 Task: Add Four Sigmatic Mushroom Coffee Latte Mix with Lion's Mane Packet to the cart.
Action: Mouse pressed left at (13, 109)
Screenshot: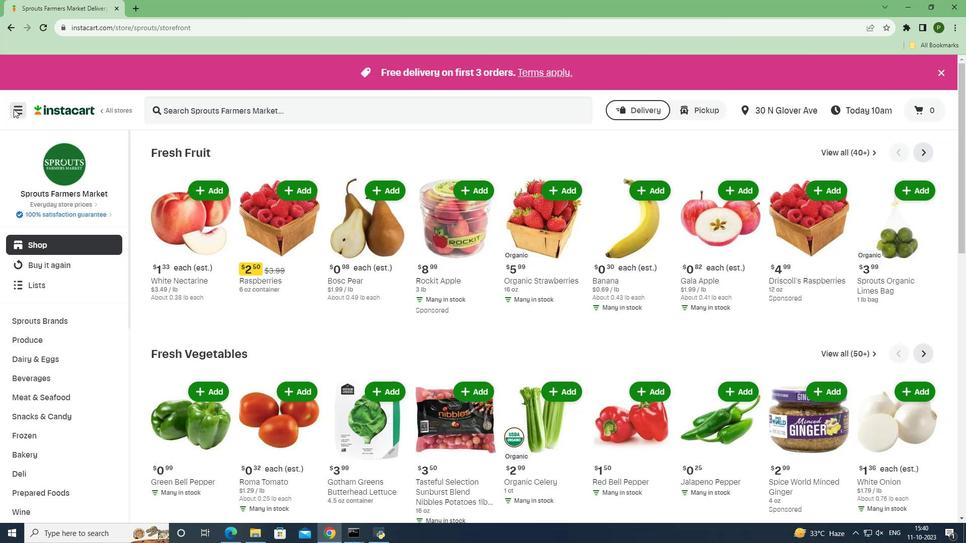 
Action: Mouse moved to (11, 271)
Screenshot: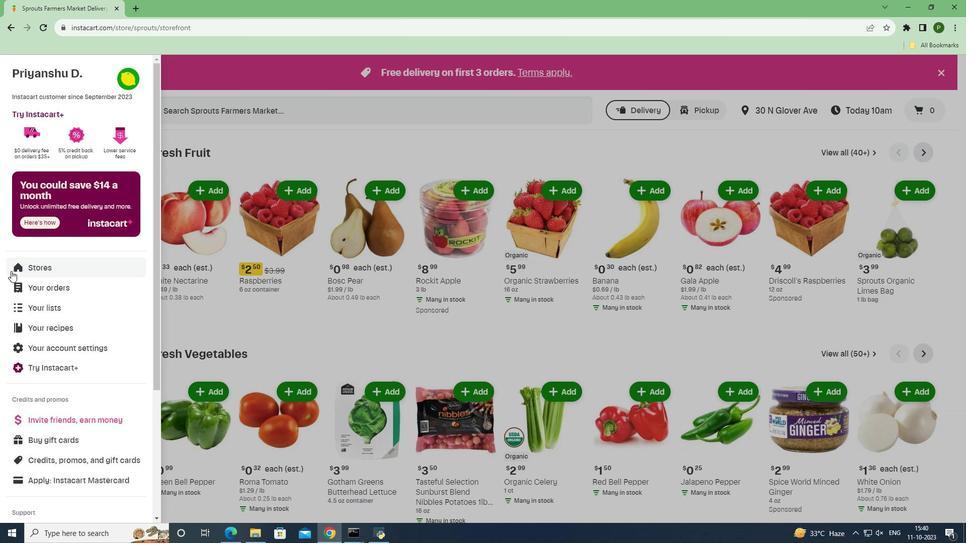 
Action: Mouse pressed left at (11, 271)
Screenshot: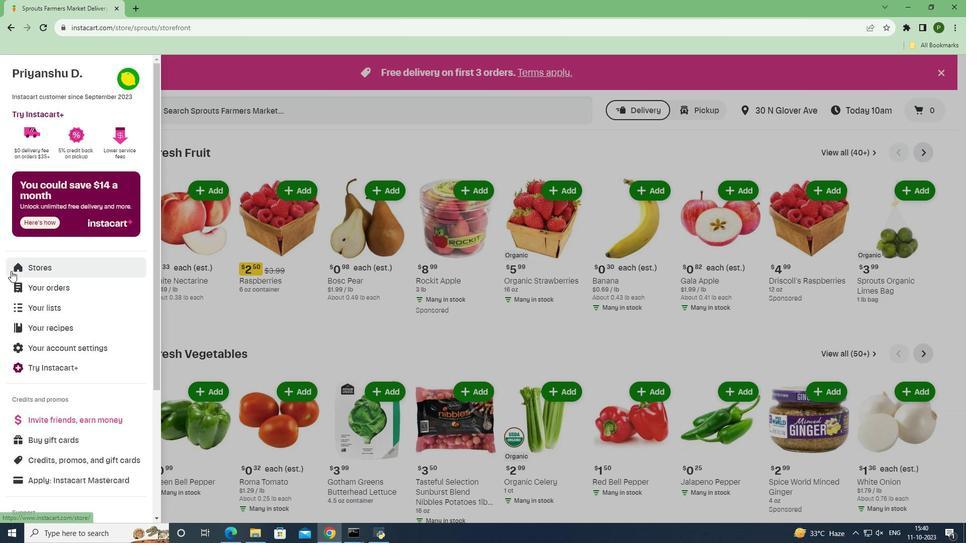 
Action: Mouse moved to (238, 113)
Screenshot: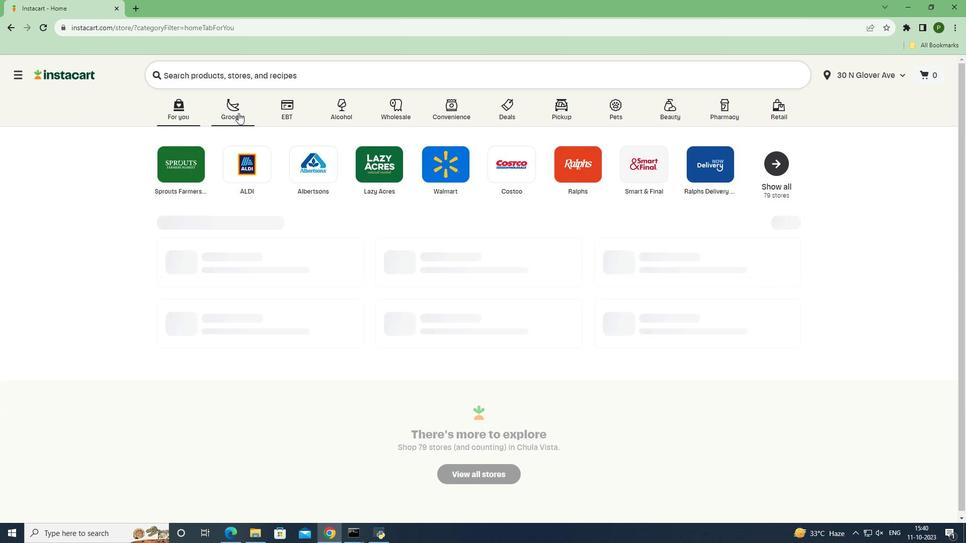 
Action: Mouse pressed left at (238, 113)
Screenshot: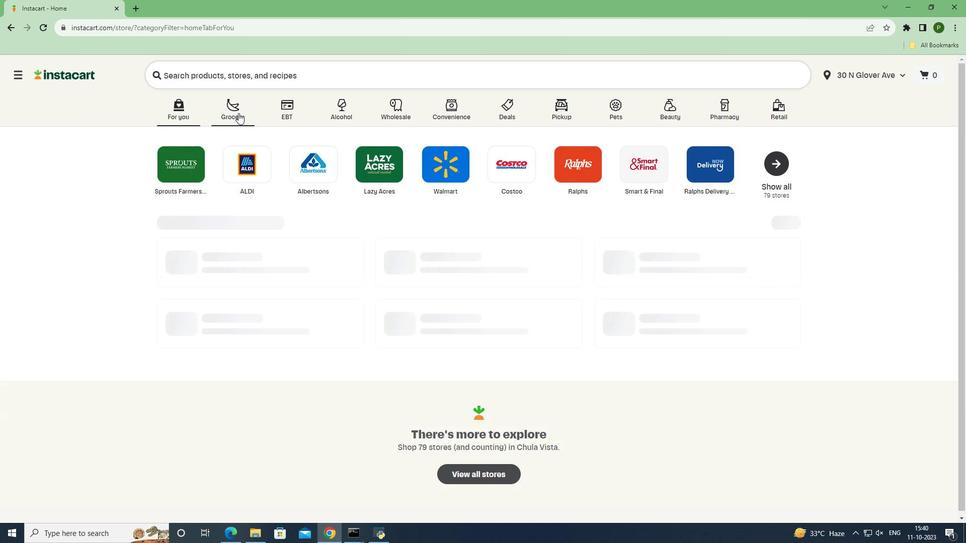 
Action: Mouse moved to (388, 228)
Screenshot: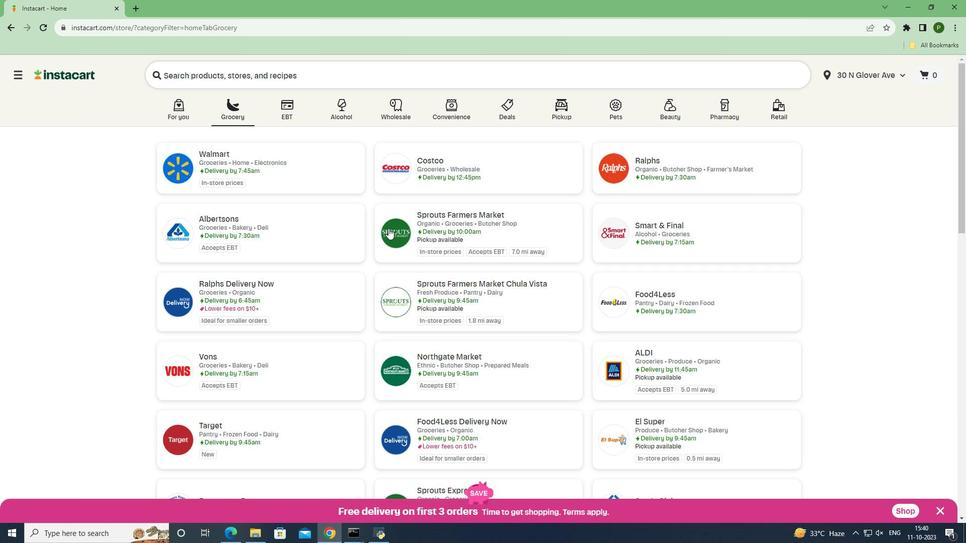 
Action: Mouse pressed left at (388, 228)
Screenshot: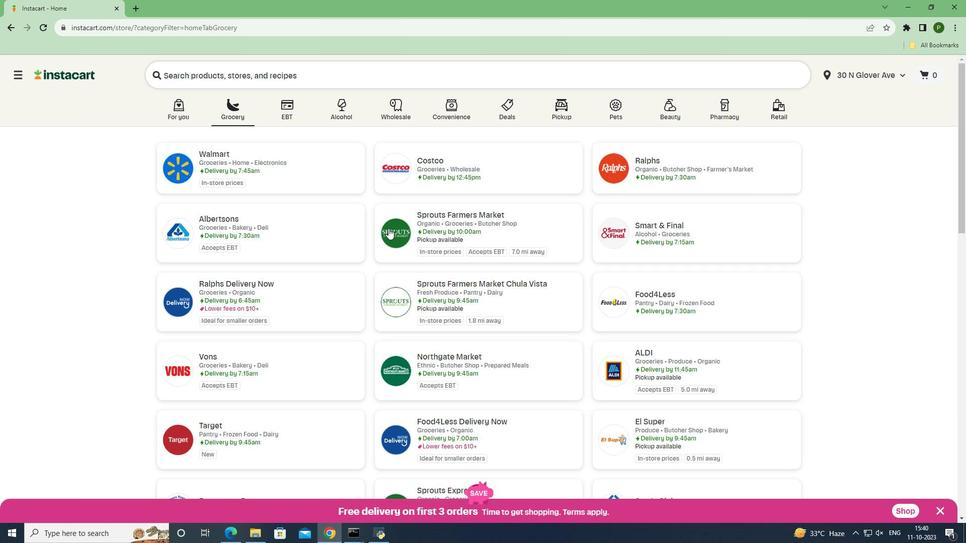 
Action: Mouse moved to (72, 382)
Screenshot: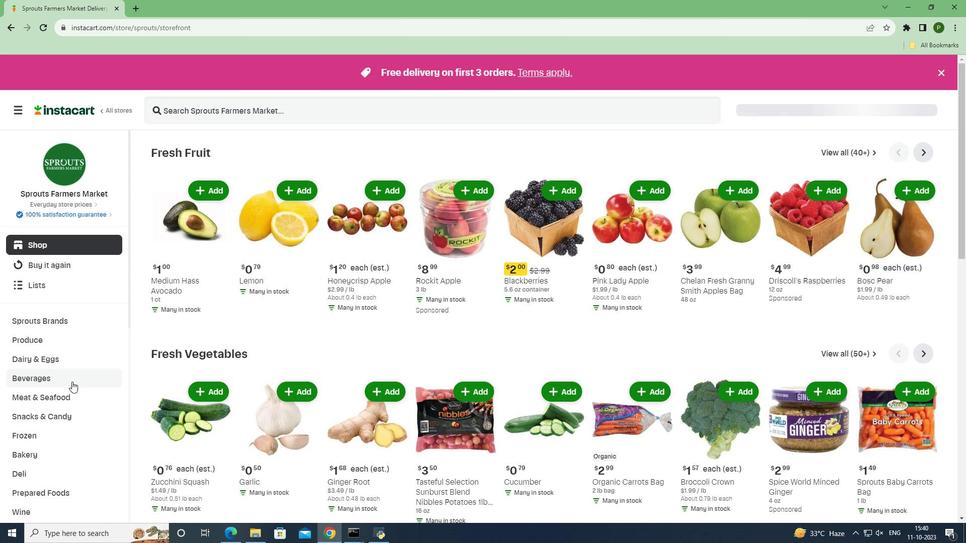 
Action: Mouse pressed left at (72, 382)
Screenshot: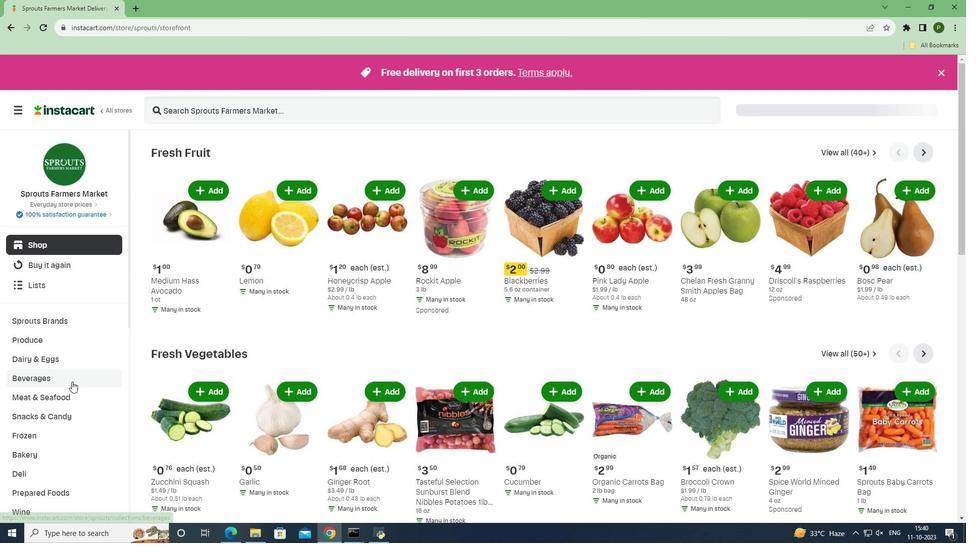 
Action: Mouse moved to (50, 437)
Screenshot: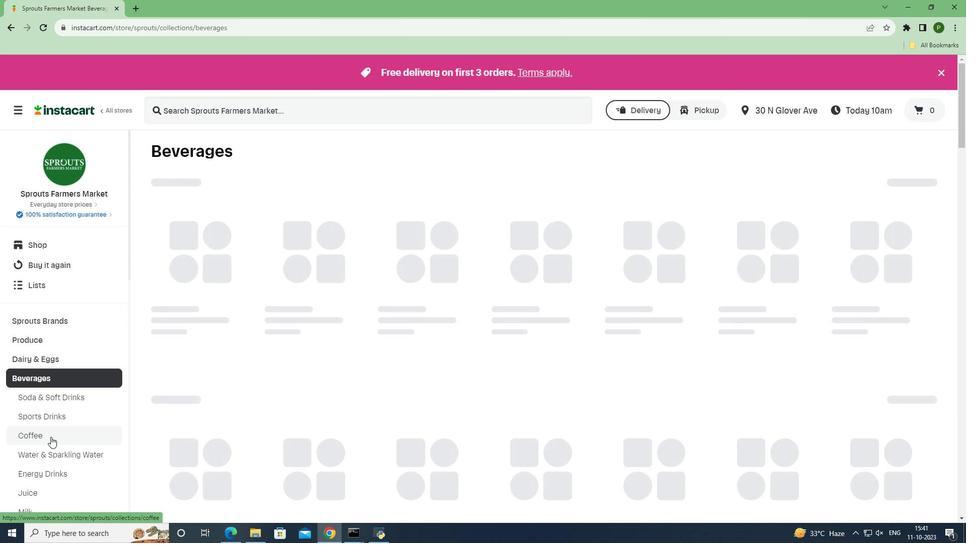 
Action: Mouse pressed left at (50, 437)
Screenshot: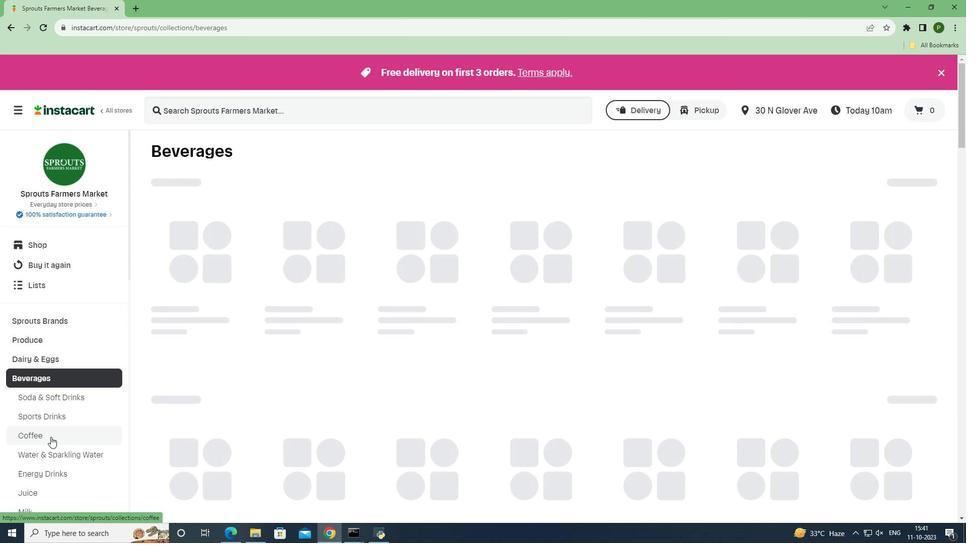 
Action: Mouse moved to (223, 105)
Screenshot: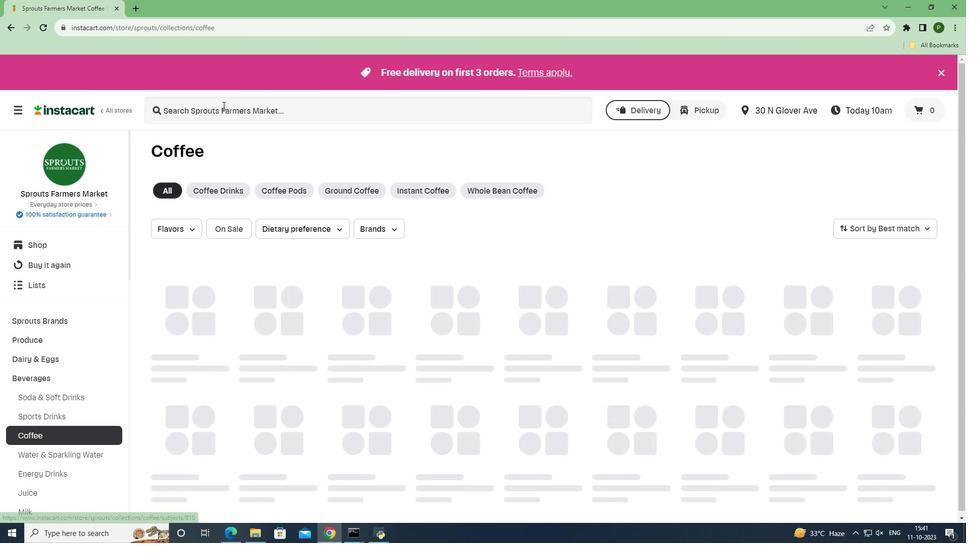 
Action: Mouse pressed left at (223, 105)
Screenshot: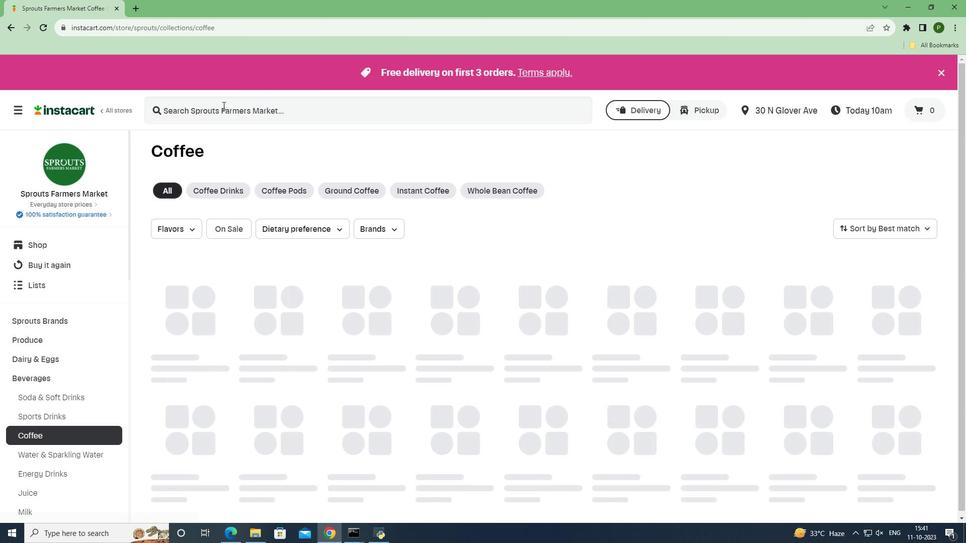 
Action: Key pressed <Key.caps_lock>F<Key.caps_lock>our<Key.space><Key.caps_lock>S<Key.caps_lock>igmatic<Key.space><Key.caps_lock>M<Key.caps_lock>ushroom<Key.space><Key.caps_lock>C<Key.caps_lock>offee<Key.space><Key.caps_lock>L<Key.caps_lock>atte<Key.space><Key.caps_lock>M<Key.caps_lock>ix<Key.space>with<Key.space><Key.caps_lock>L<Key.caps_lock>ion's<Key.space><Key.caps_lock>M<Key.caps_lock>ane<Key.space>packet<Key.space><Key.enter>
Screenshot: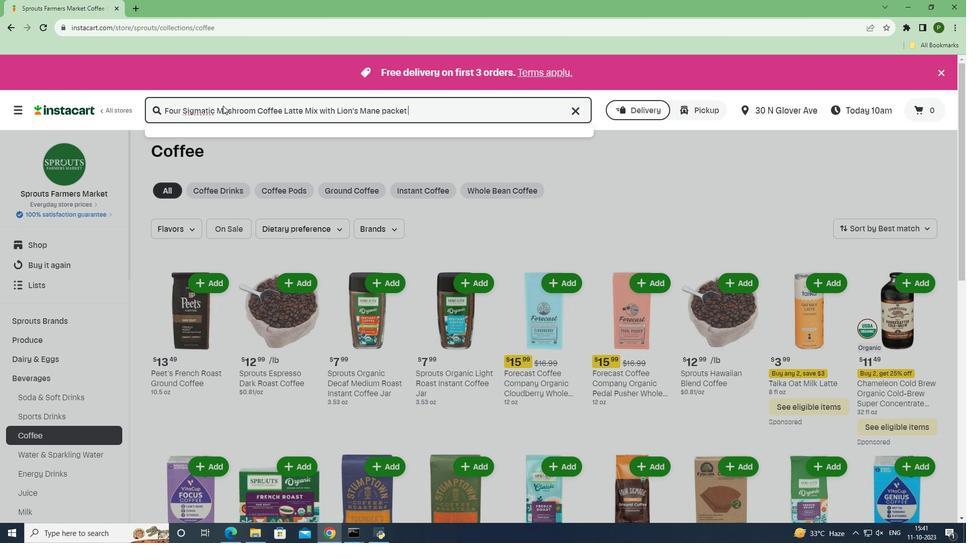 
Action: Mouse moved to (381, 338)
Screenshot: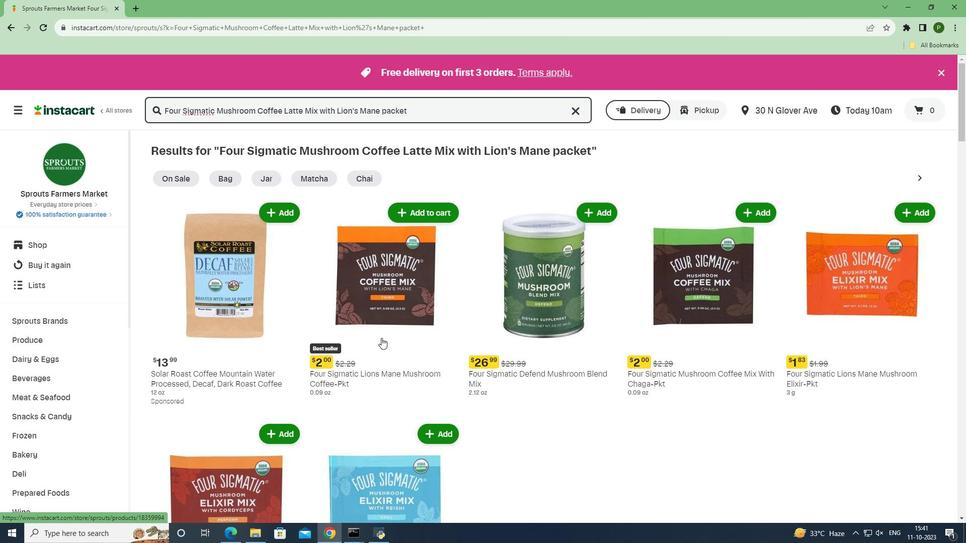 
Action: Mouse scrolled (381, 337) with delta (0, 0)
Screenshot: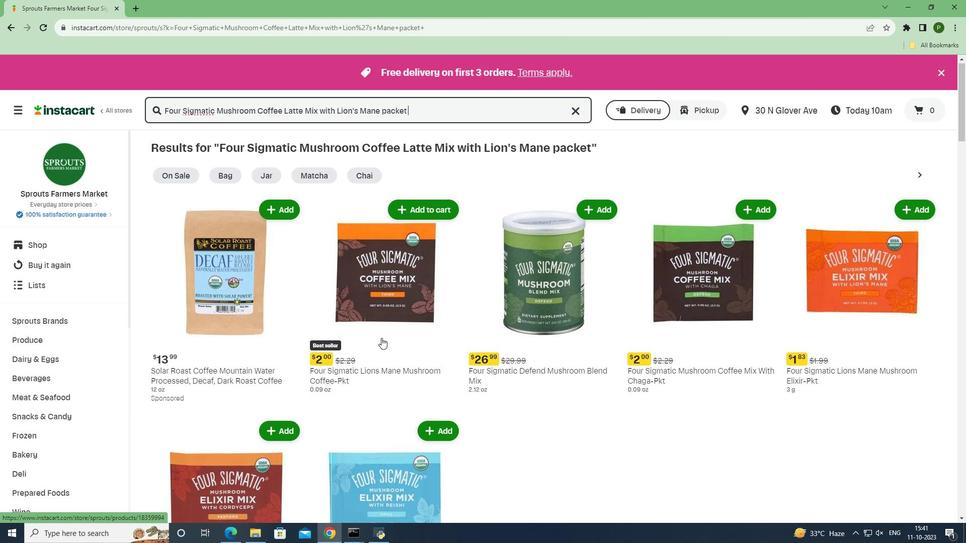 
Action: Mouse scrolled (381, 337) with delta (0, 0)
Screenshot: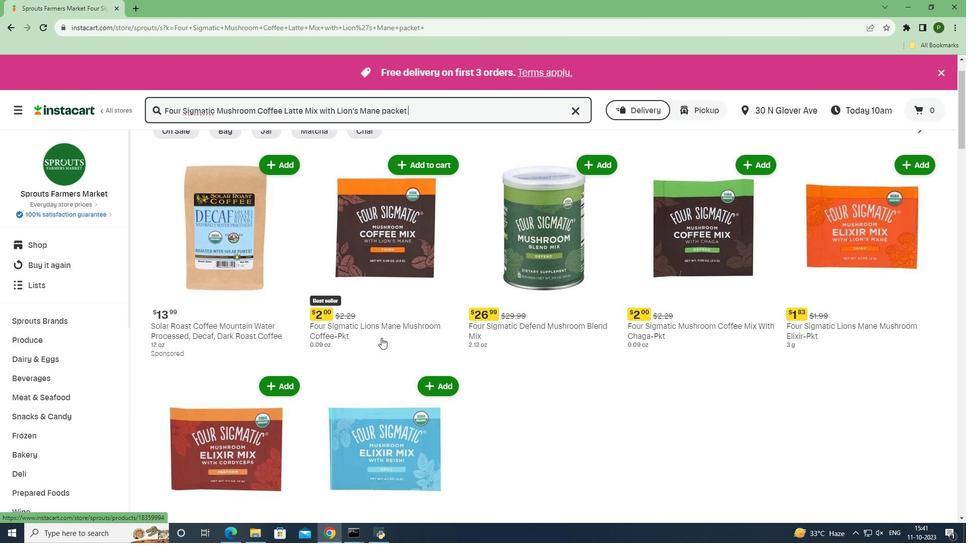 
Action: Mouse scrolled (381, 338) with delta (0, 0)
Screenshot: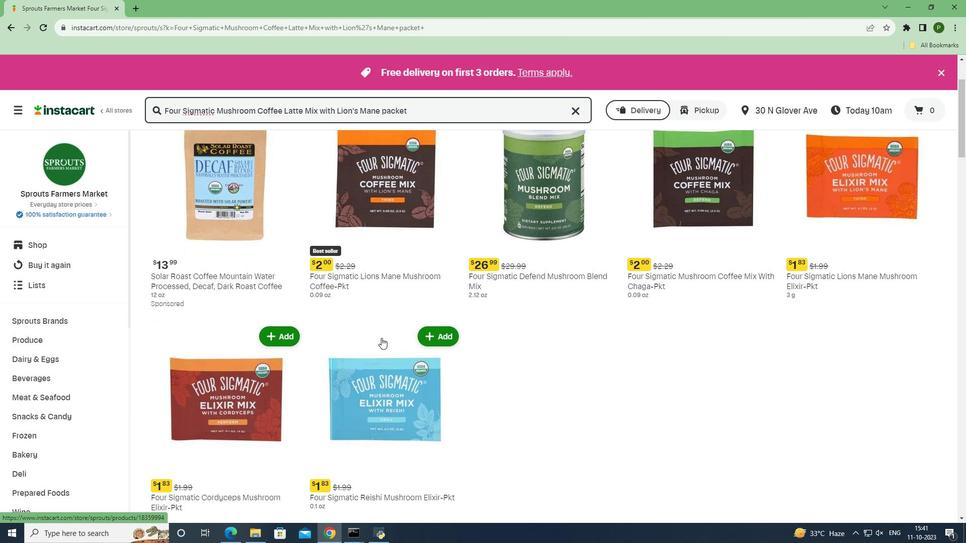 
Action: Mouse scrolled (381, 337) with delta (0, 0)
Screenshot: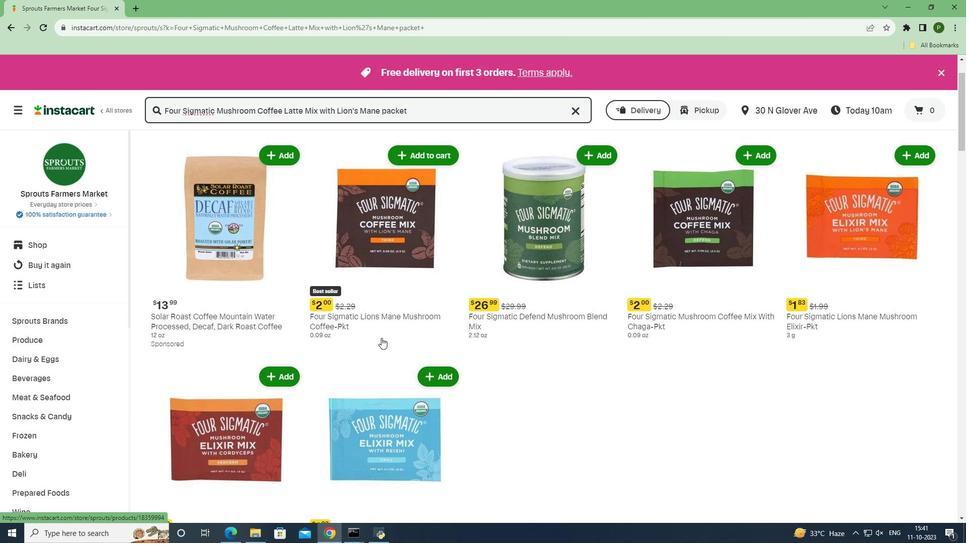 
Action: Mouse scrolled (381, 337) with delta (0, 0)
Screenshot: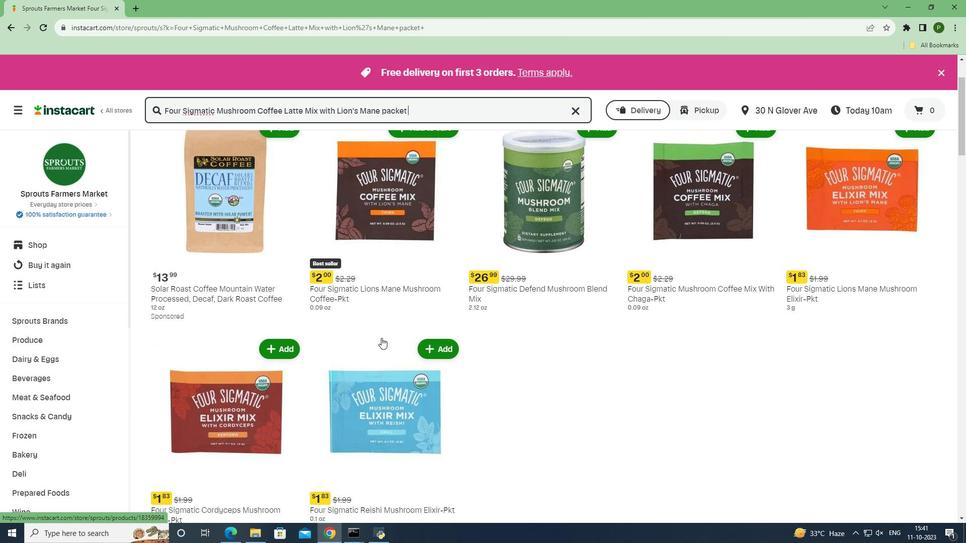 
Action: Mouse scrolled (381, 337) with delta (0, 0)
Screenshot: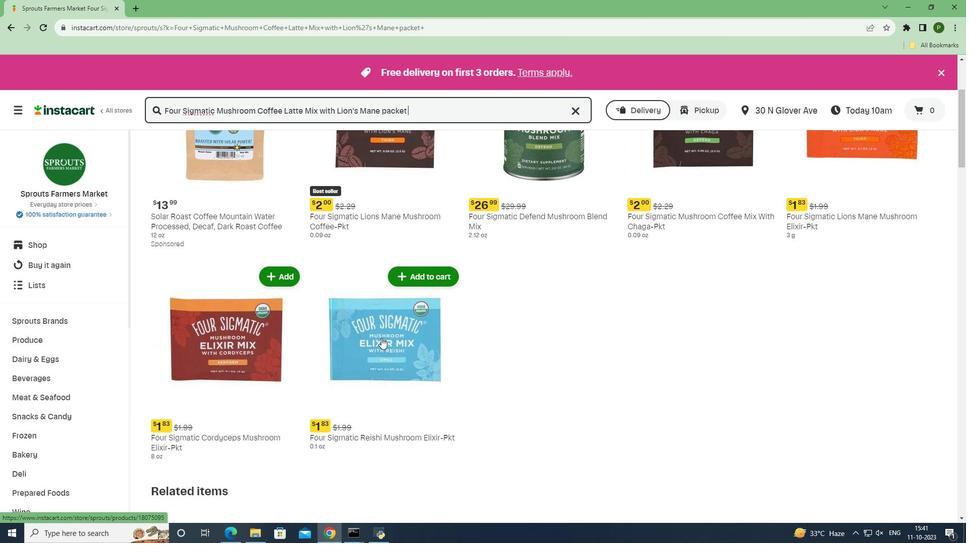 
Action: Mouse scrolled (381, 337) with delta (0, 0)
Screenshot: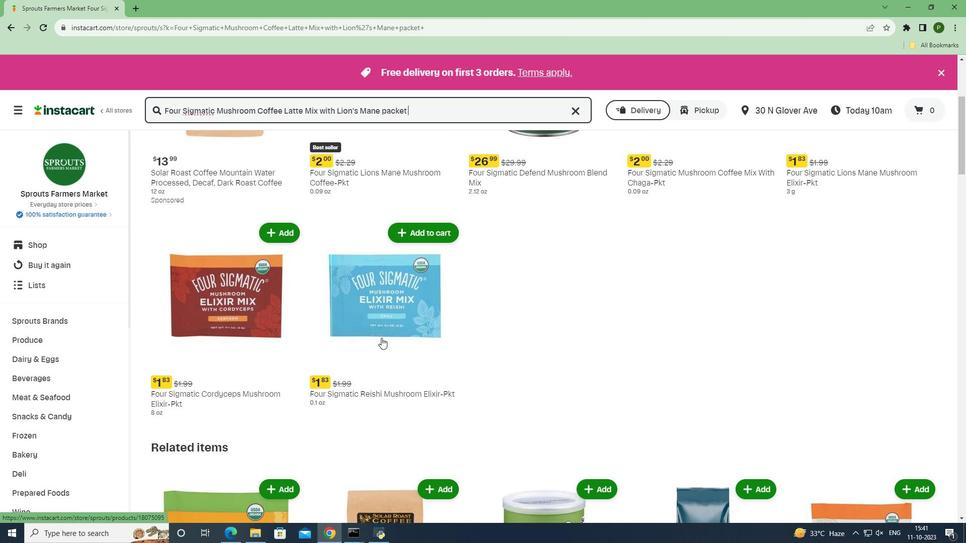 
Action: Mouse scrolled (381, 337) with delta (0, 0)
Screenshot: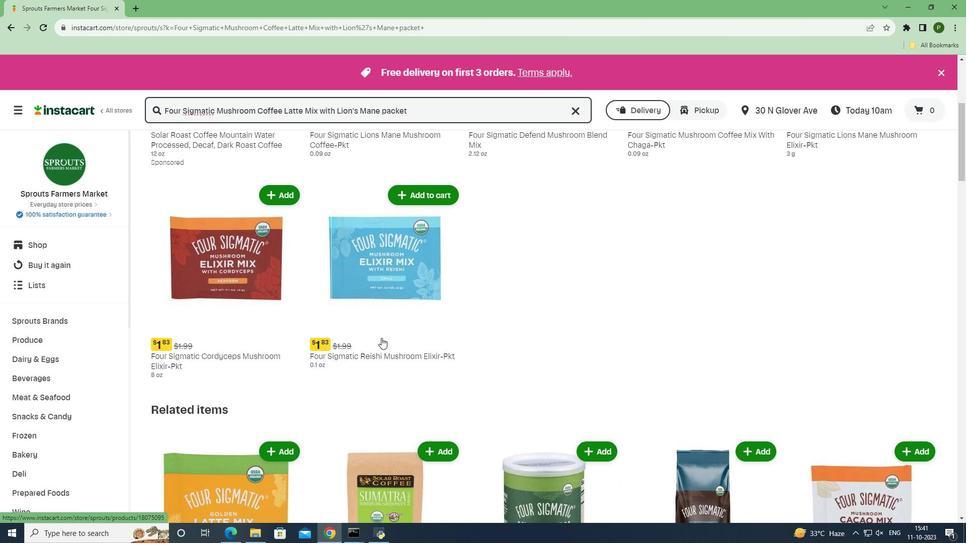 
Action: Mouse scrolled (381, 337) with delta (0, 0)
Screenshot: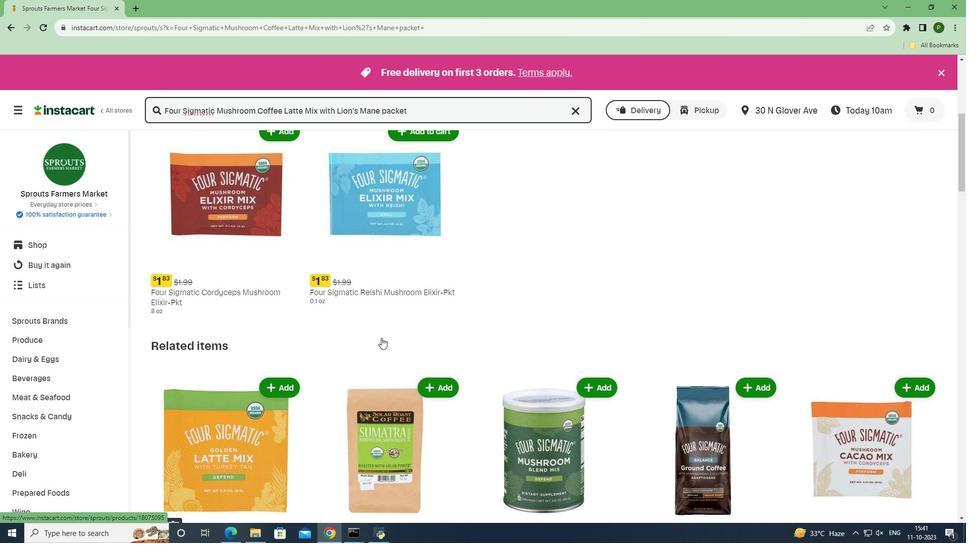
Action: Mouse scrolled (381, 337) with delta (0, 0)
Screenshot: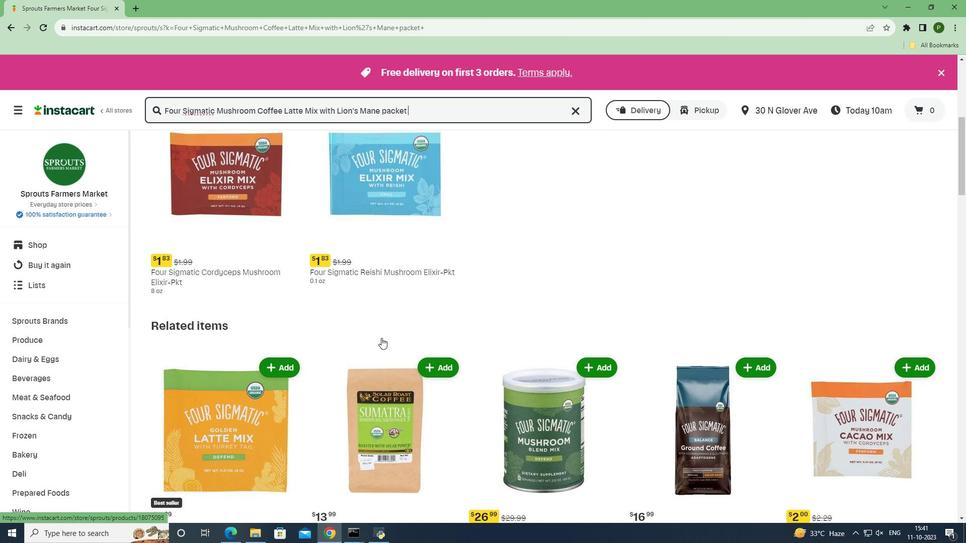 
Action: Mouse scrolled (381, 337) with delta (0, 0)
Screenshot: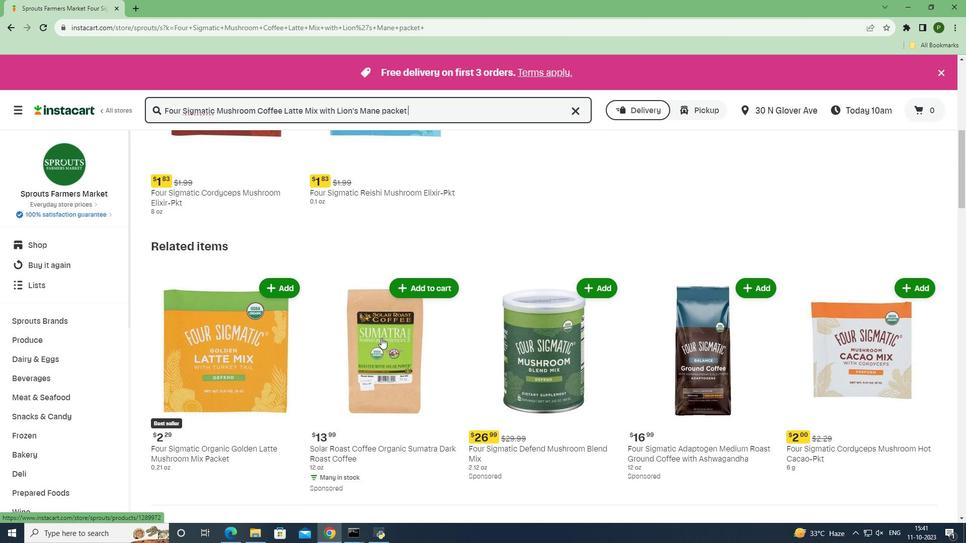 
Action: Mouse scrolled (381, 337) with delta (0, 0)
Screenshot: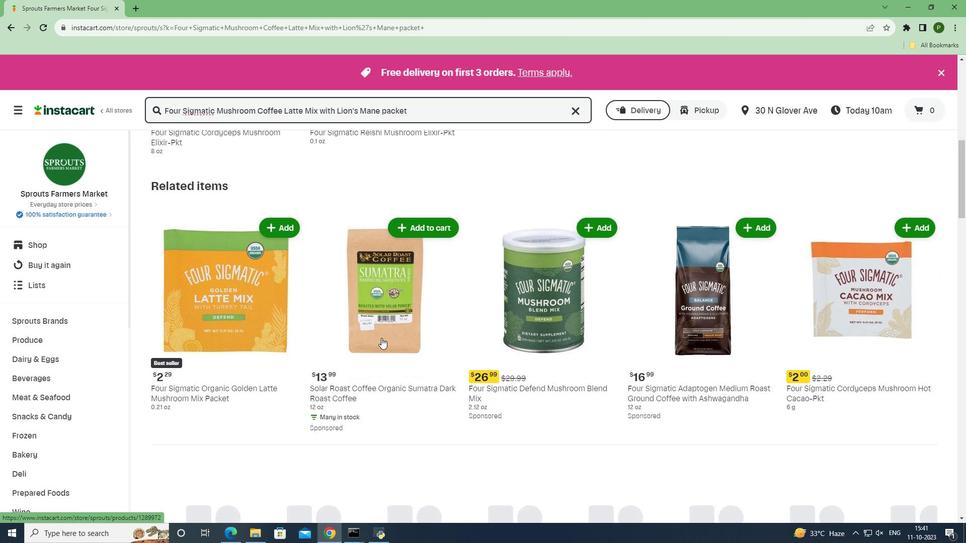 
Action: Mouse moved to (392, 347)
Screenshot: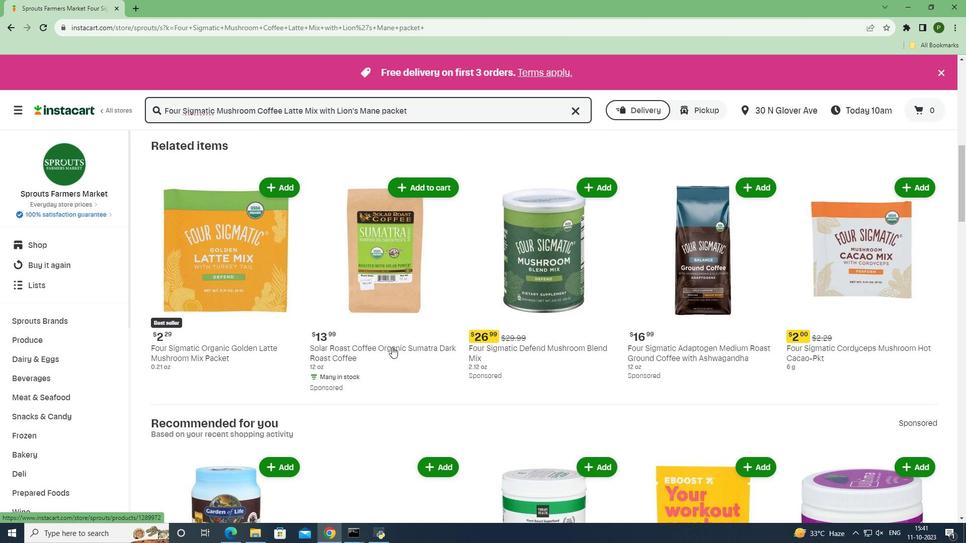 
Action: Mouse scrolled (392, 346) with delta (0, 0)
Screenshot: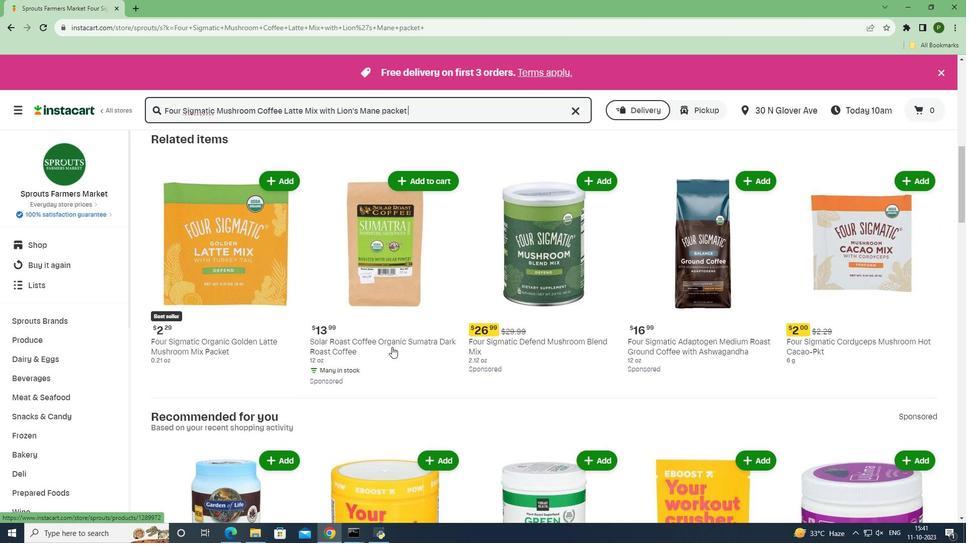 
Action: Mouse scrolled (392, 346) with delta (0, 0)
Screenshot: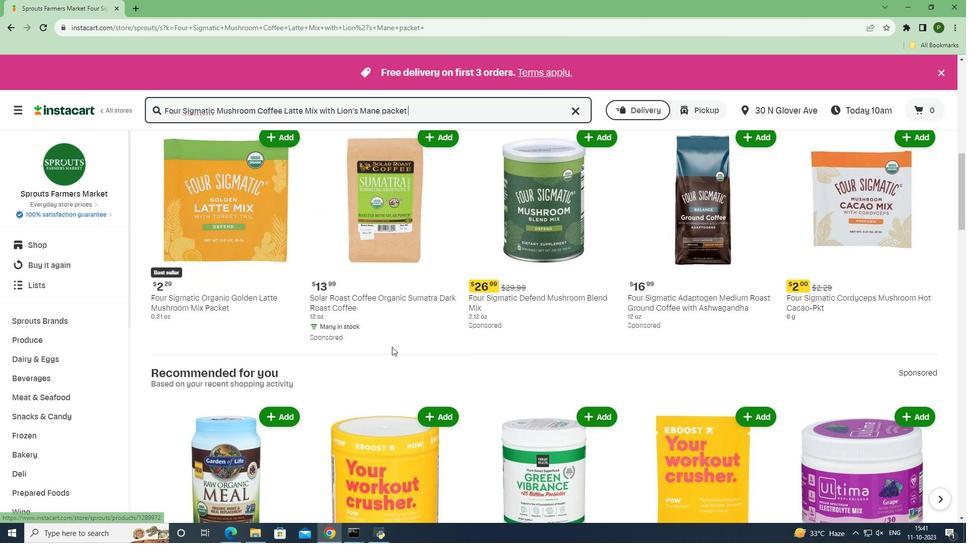 
Action: Mouse scrolled (392, 346) with delta (0, 0)
Screenshot: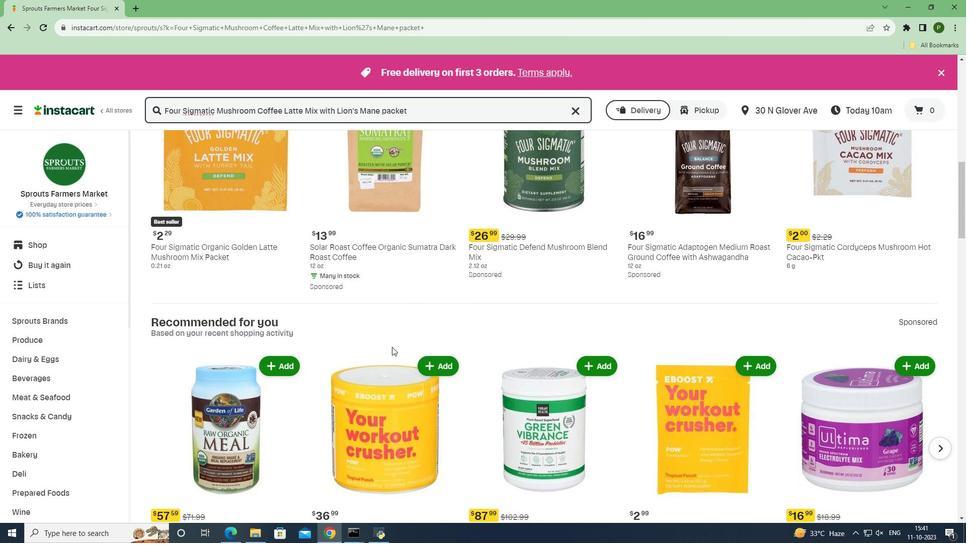 
Action: Mouse scrolled (392, 346) with delta (0, 0)
Screenshot: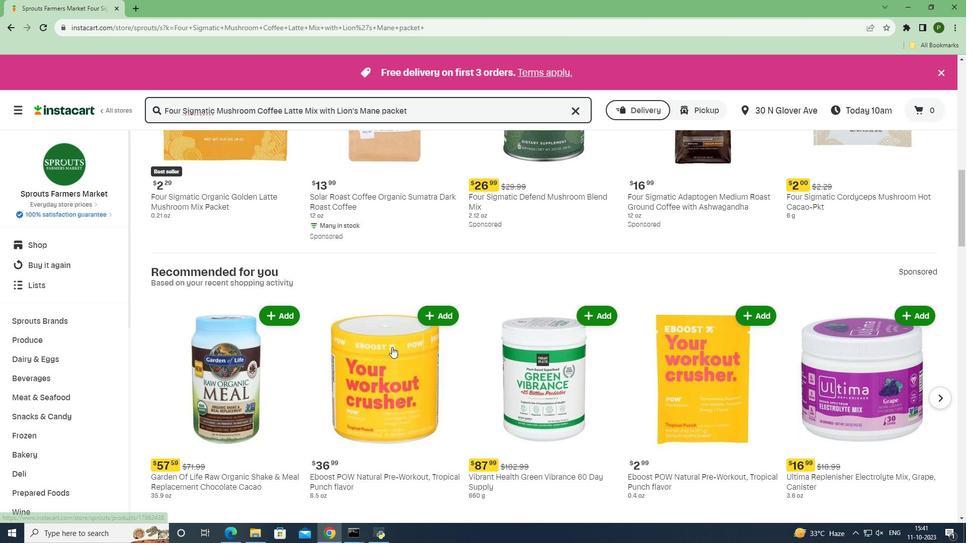 
Action: Mouse scrolled (392, 346) with delta (0, 0)
Screenshot: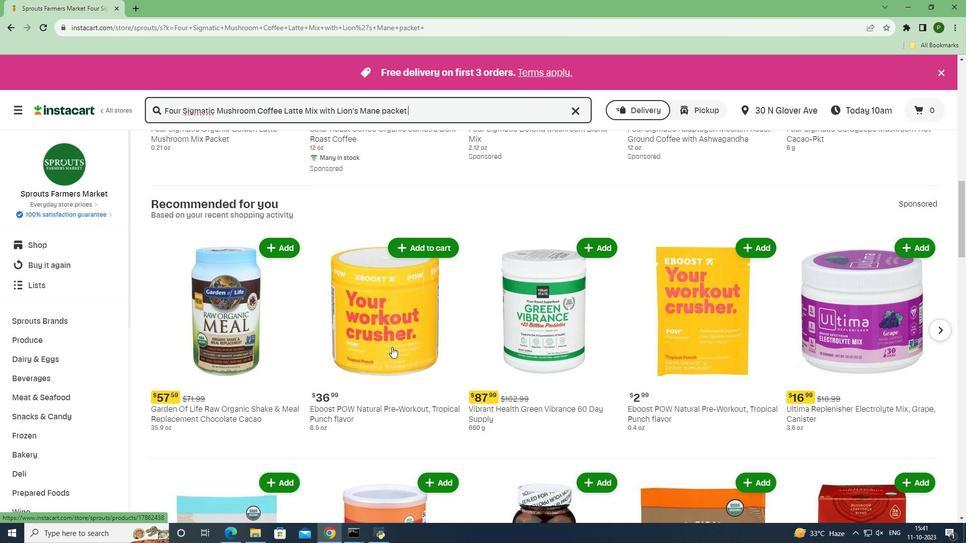 
Action: Mouse scrolled (392, 346) with delta (0, 0)
Screenshot: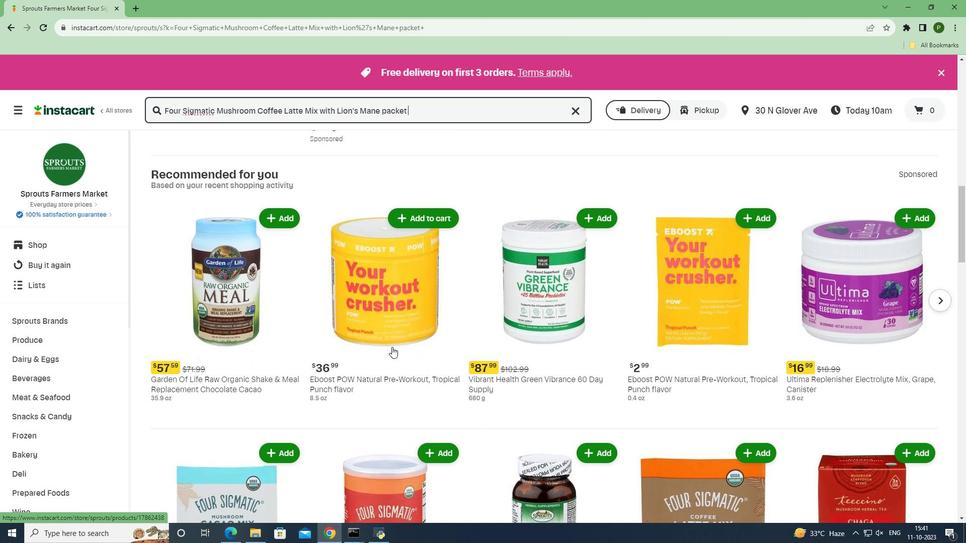 
Action: Mouse scrolled (392, 346) with delta (0, 0)
Screenshot: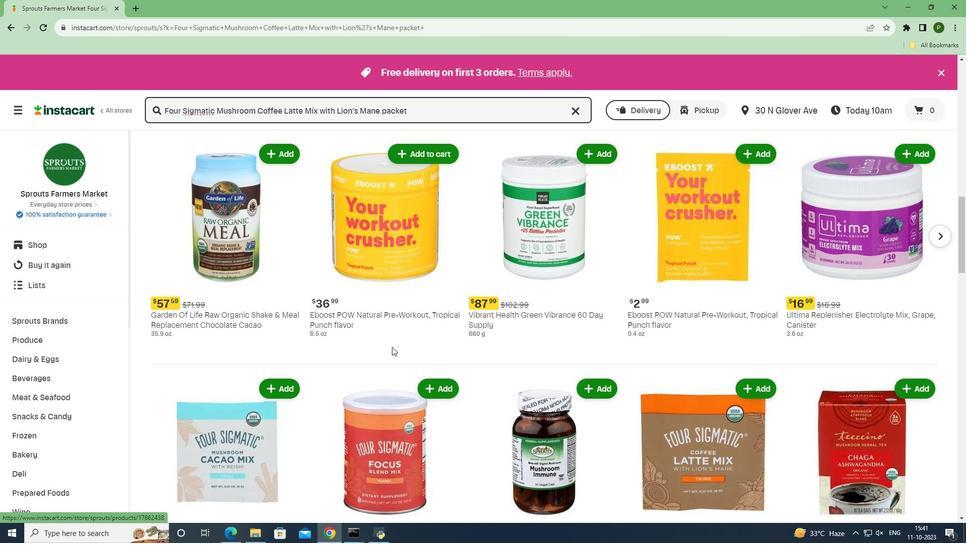 
Action: Mouse scrolled (392, 346) with delta (0, 0)
Screenshot: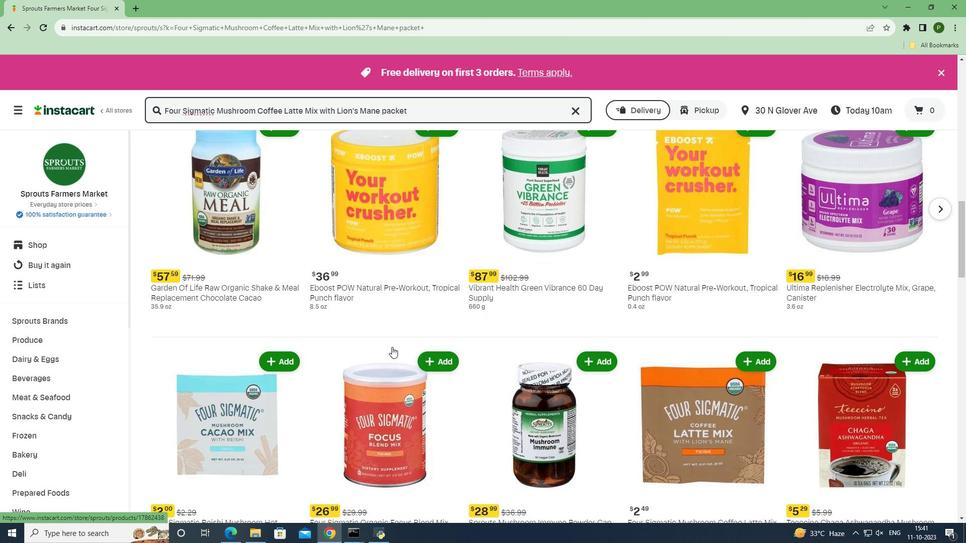 
Action: Mouse scrolled (392, 346) with delta (0, 0)
Screenshot: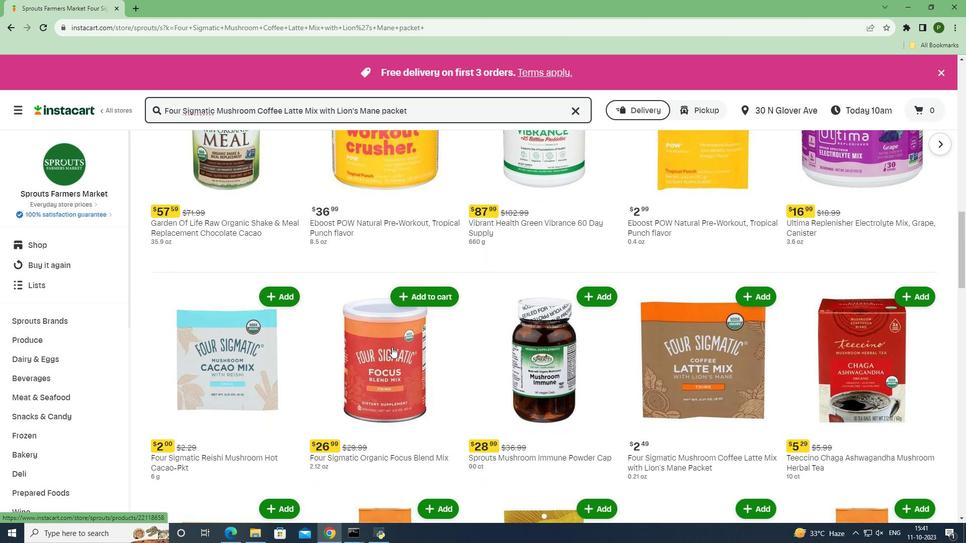 
Action: Mouse scrolled (392, 346) with delta (0, 0)
Screenshot: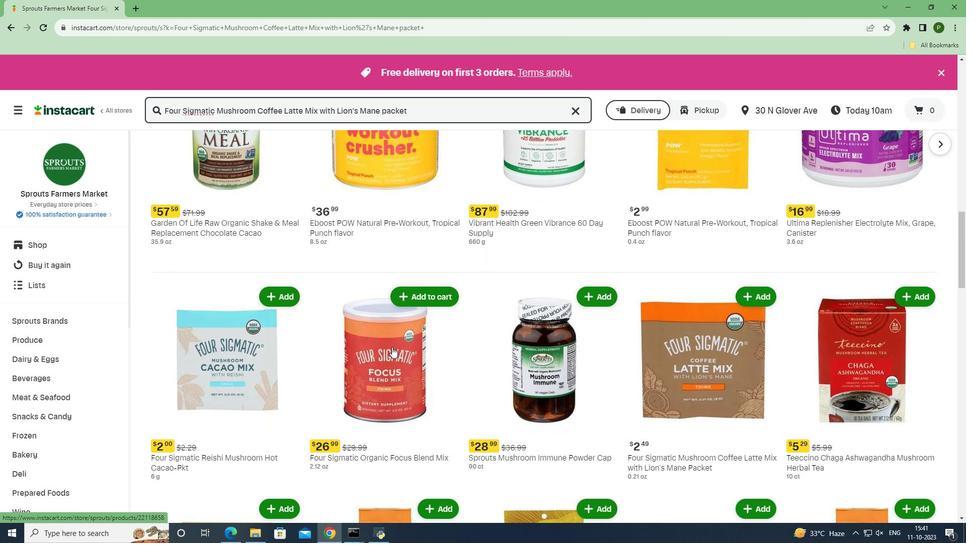 
Action: Mouse moved to (737, 202)
Screenshot: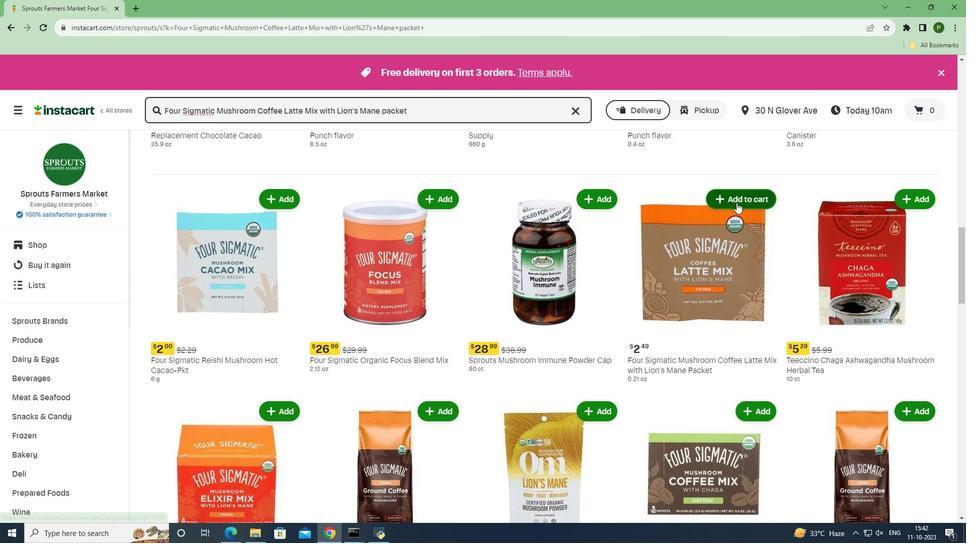 
Action: Mouse pressed left at (737, 202)
Screenshot: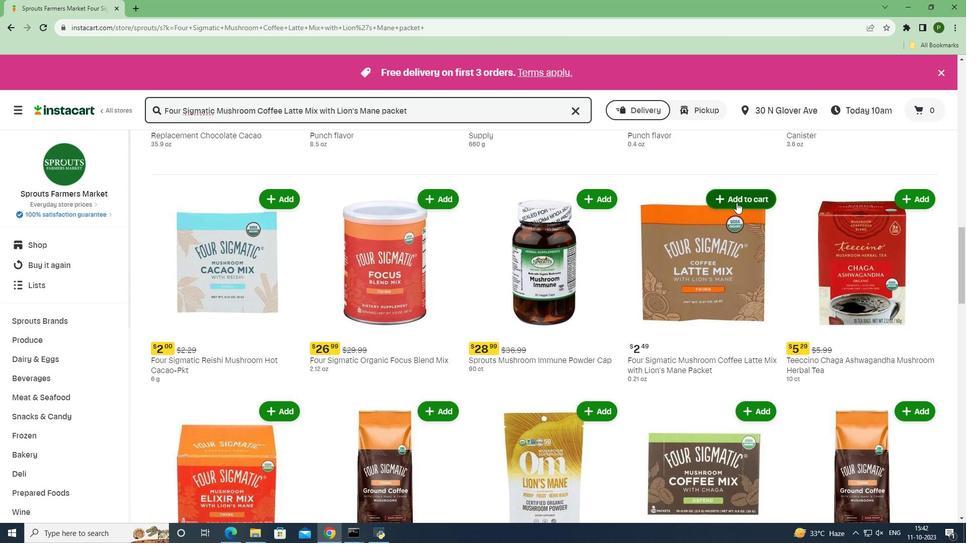 
Action: Mouse moved to (804, 248)
Screenshot: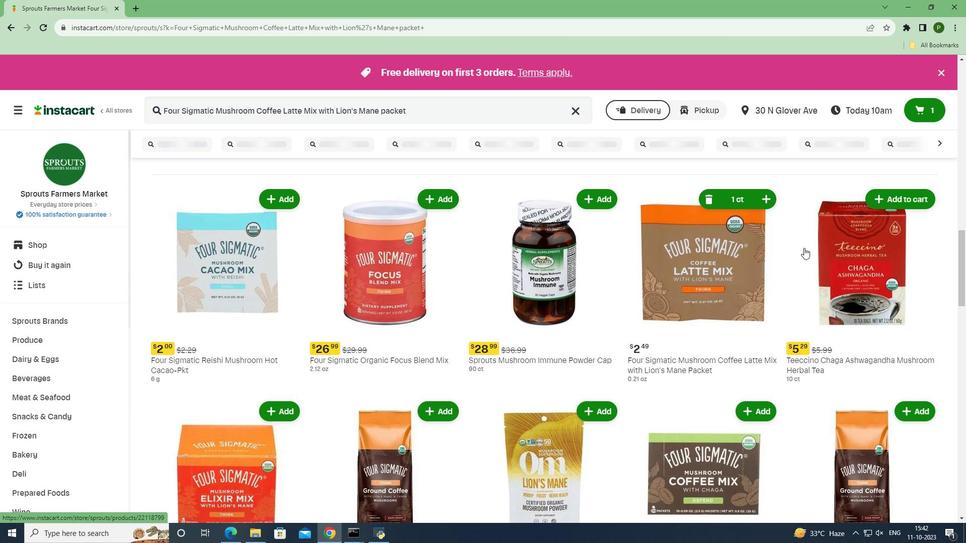 
